 Task: Filter the messages by "cannot".
Action: Mouse moved to (96, 11)
Screenshot: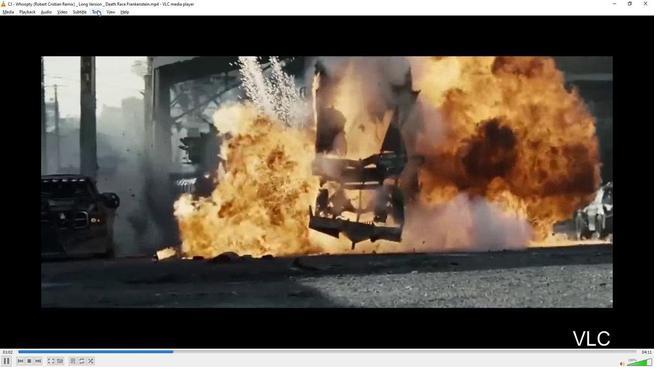 
Action: Mouse pressed left at (96, 11)
Screenshot: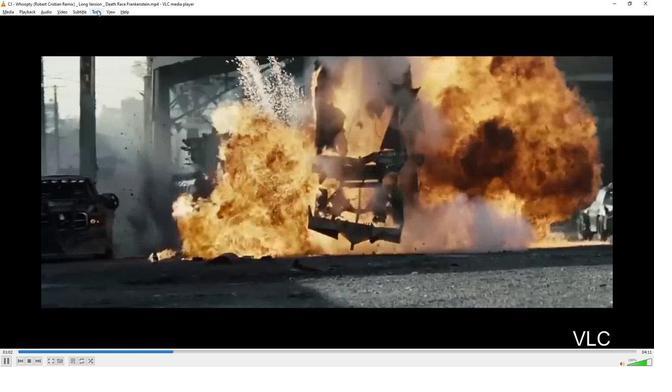 
Action: Mouse moved to (107, 65)
Screenshot: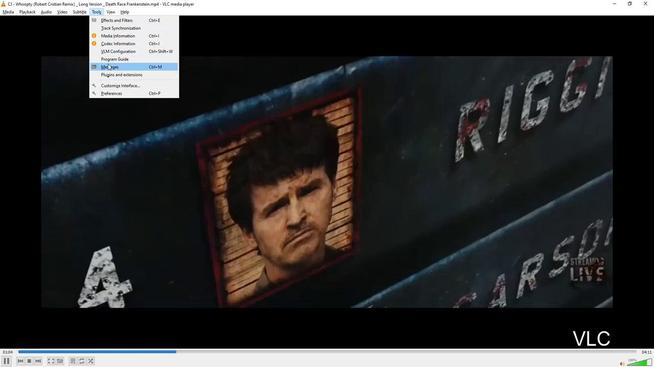 
Action: Mouse pressed left at (107, 65)
Screenshot: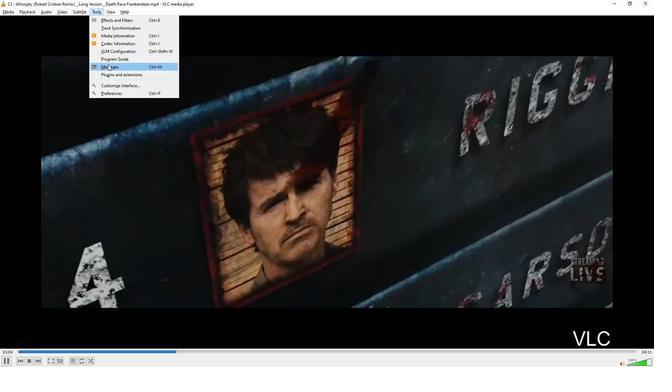 
Action: Mouse moved to (207, 226)
Screenshot: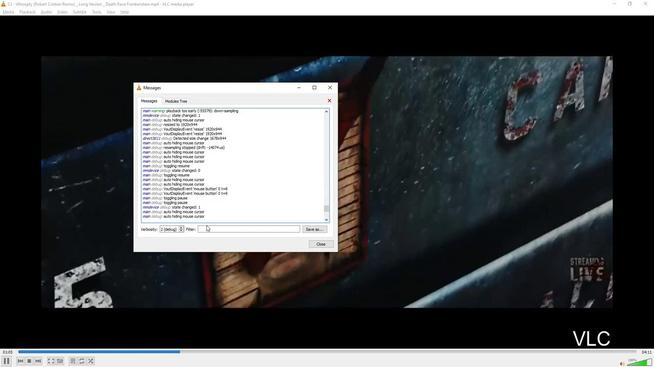 
Action: Mouse pressed left at (207, 226)
Screenshot: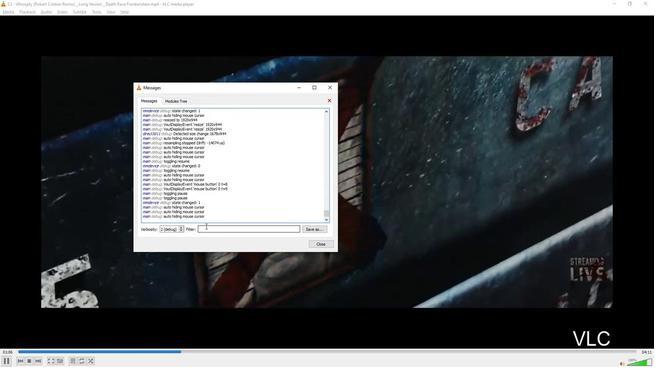 
Action: Mouse moved to (207, 227)
Screenshot: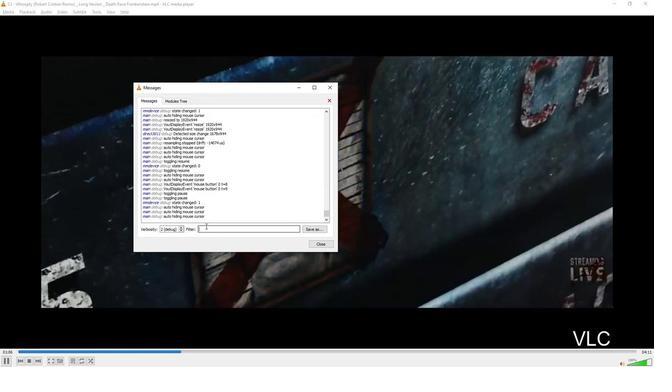 
Action: Key pressed cannot
Screenshot: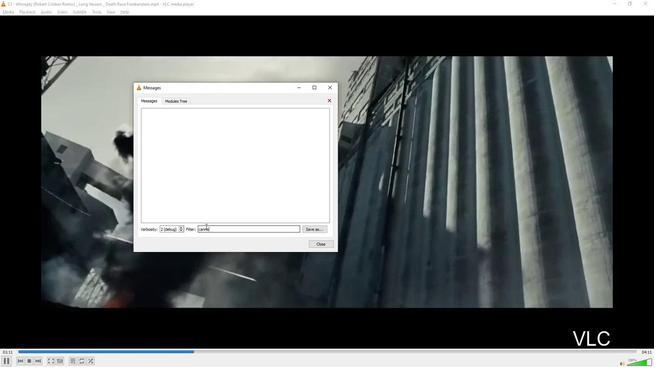 
Action: Mouse moved to (259, 196)
Screenshot: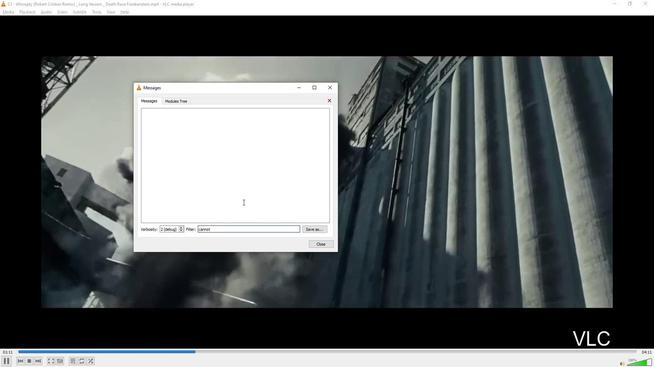 
